 Task: Find emails sent from multiple email addresses: `from:(softage.2@softage.net OR softage.2@softage.net)`.
Action: Mouse moved to (722, 102)
Screenshot: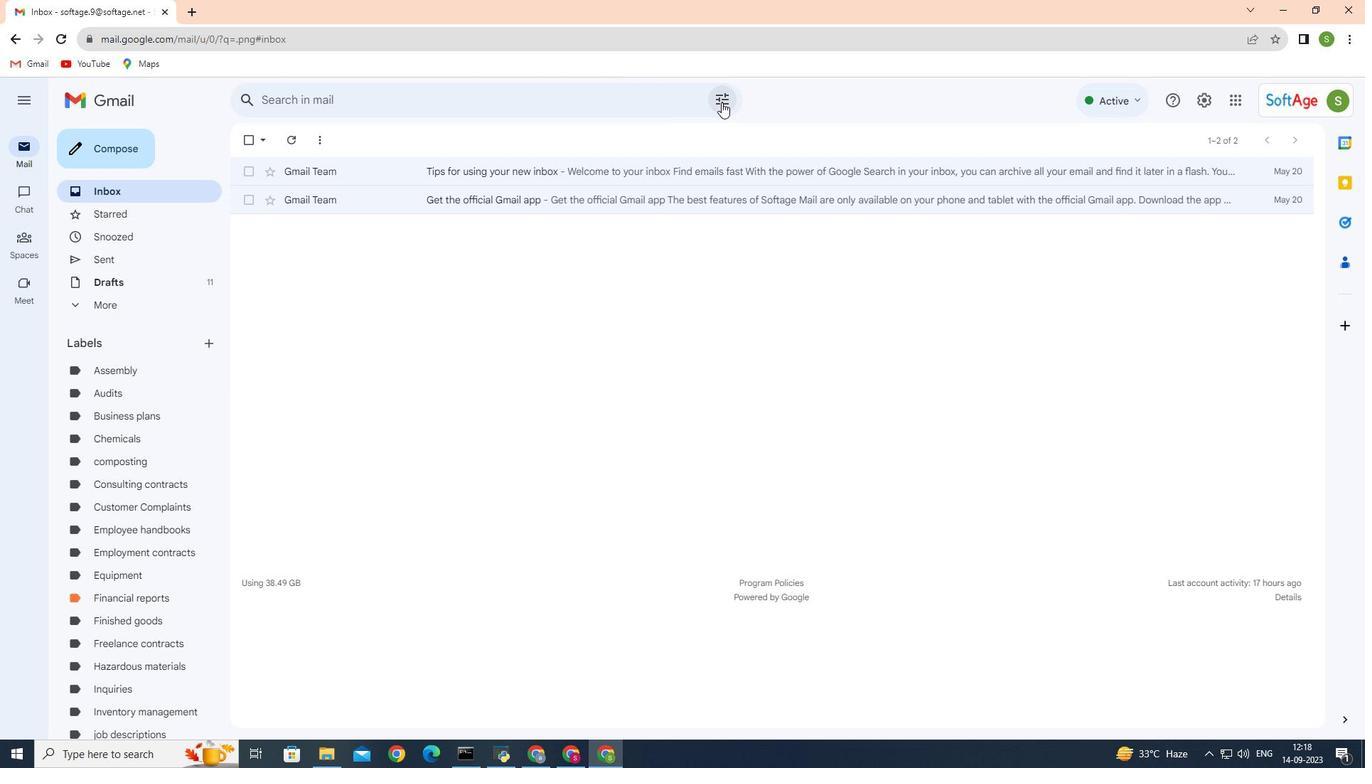 
Action: Mouse pressed left at (722, 102)
Screenshot: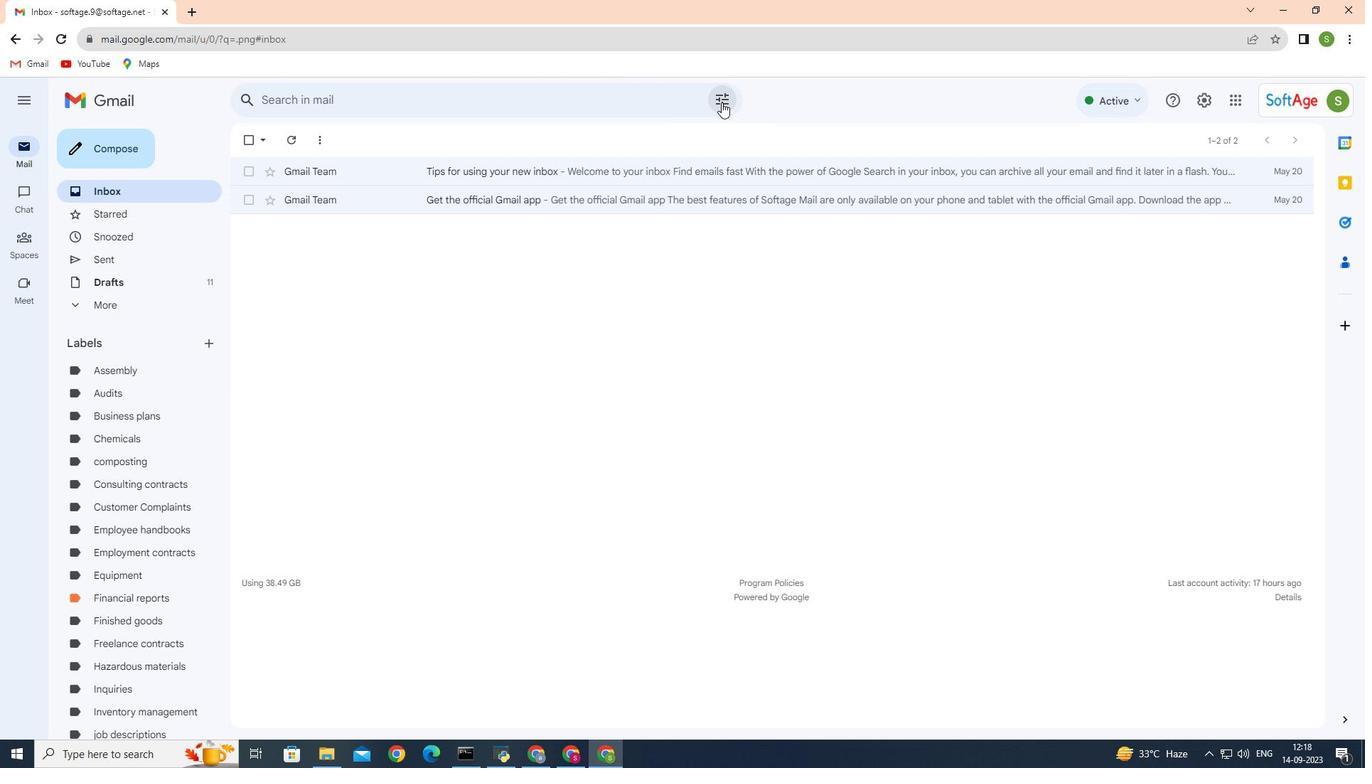 
Action: Mouse moved to (360, 142)
Screenshot: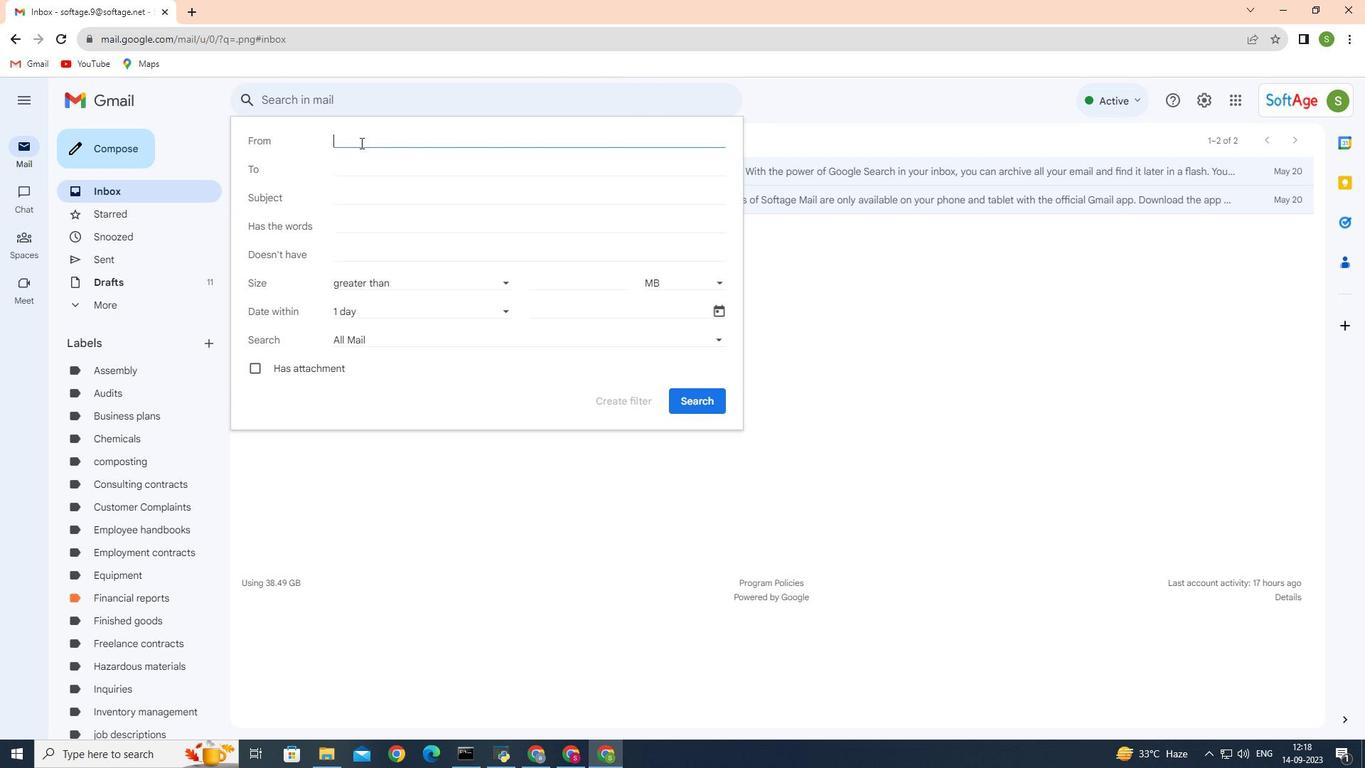 
Action: Mouse pressed left at (360, 142)
Screenshot: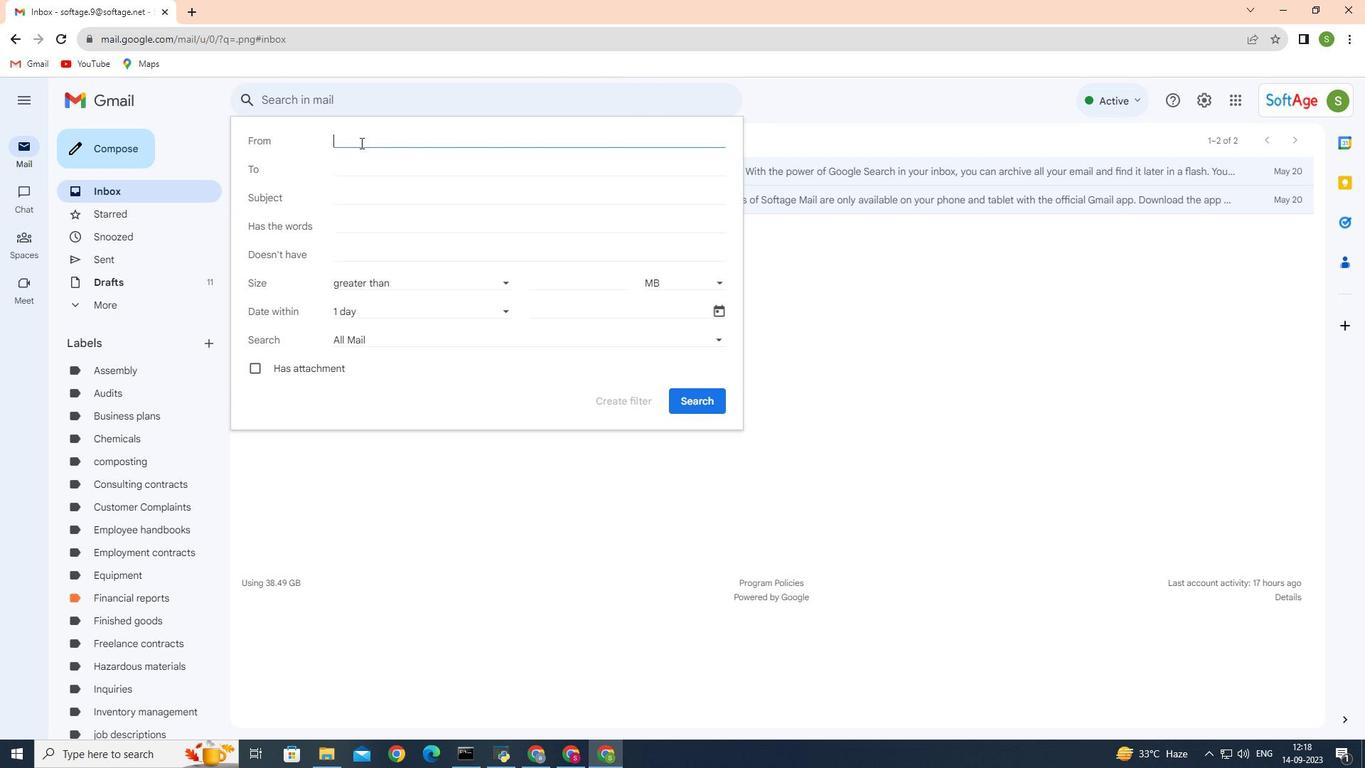 
Action: Mouse moved to (416, 126)
Screenshot: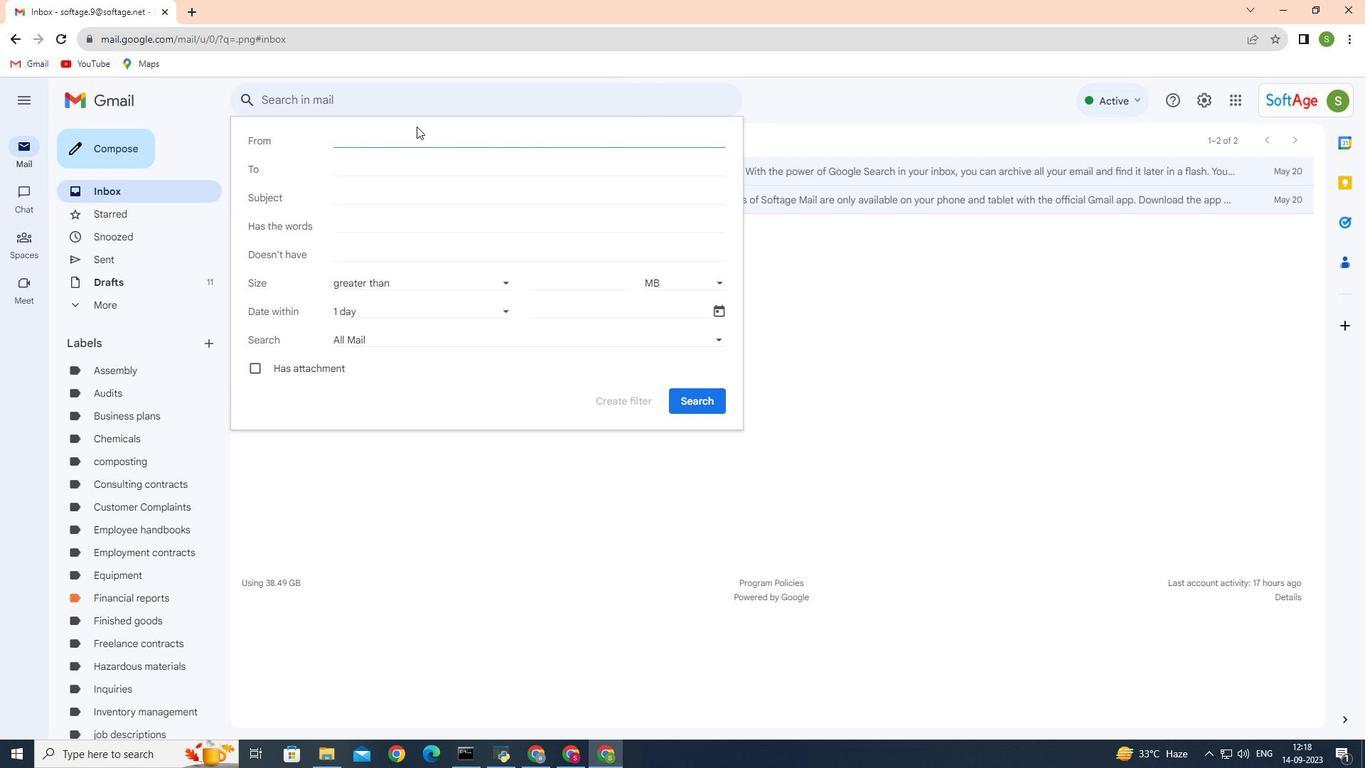 
Action: Key pressed softage.2
Screenshot: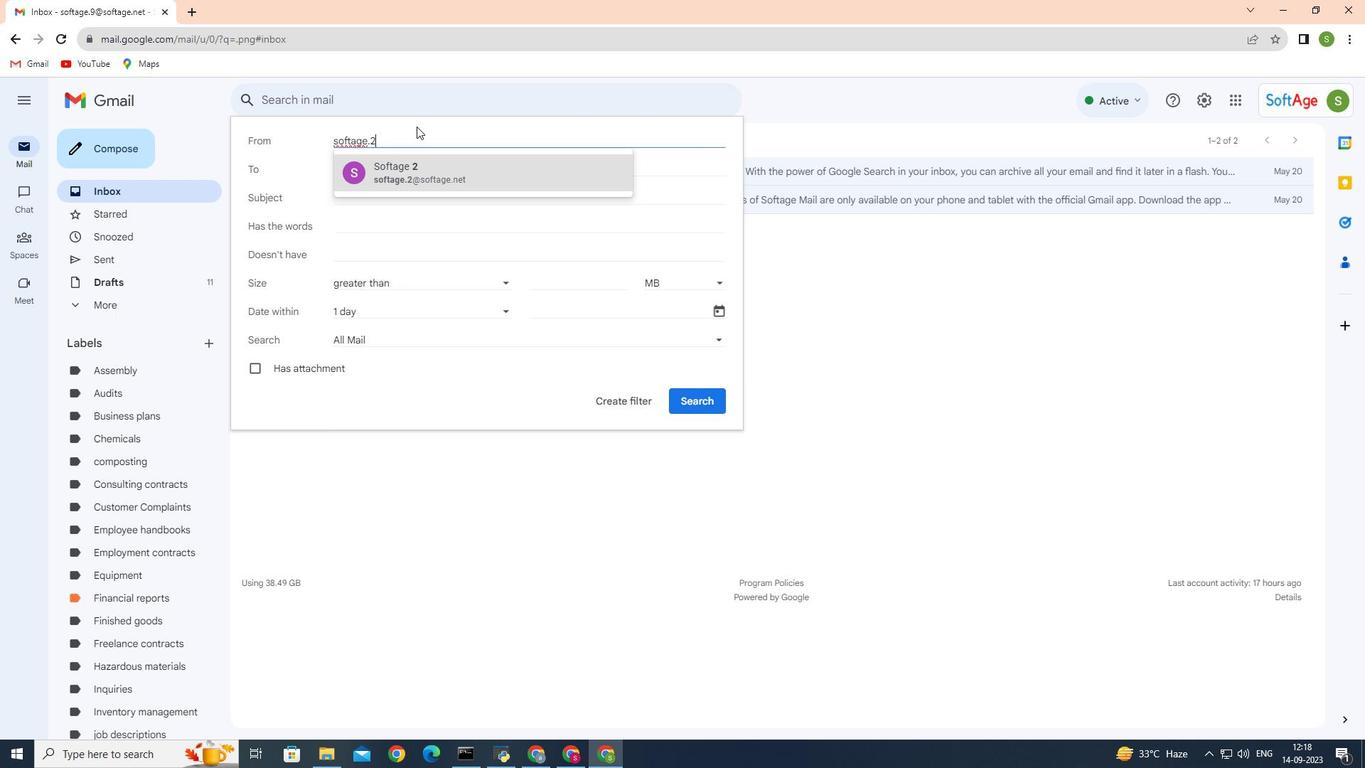 
Action: Mouse moved to (419, 164)
Screenshot: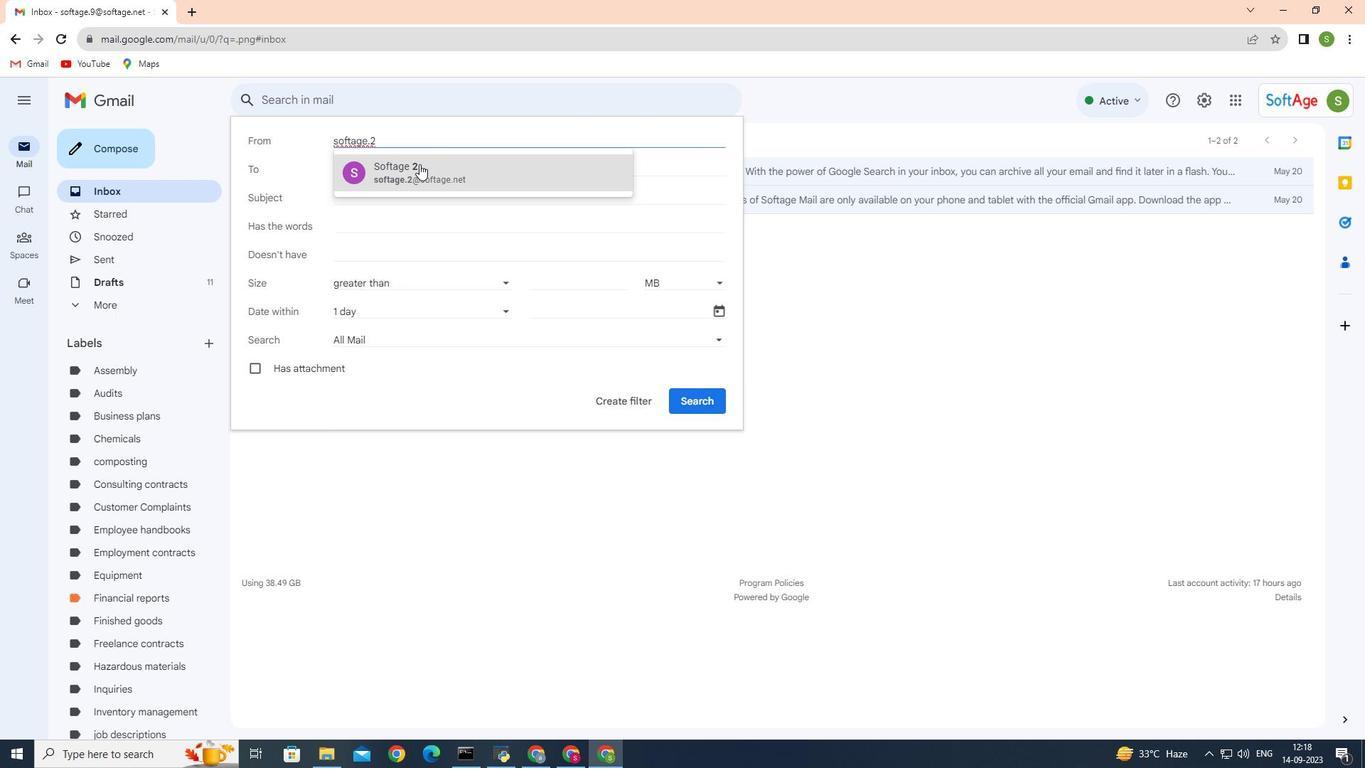 
Action: Mouse pressed left at (419, 164)
Screenshot: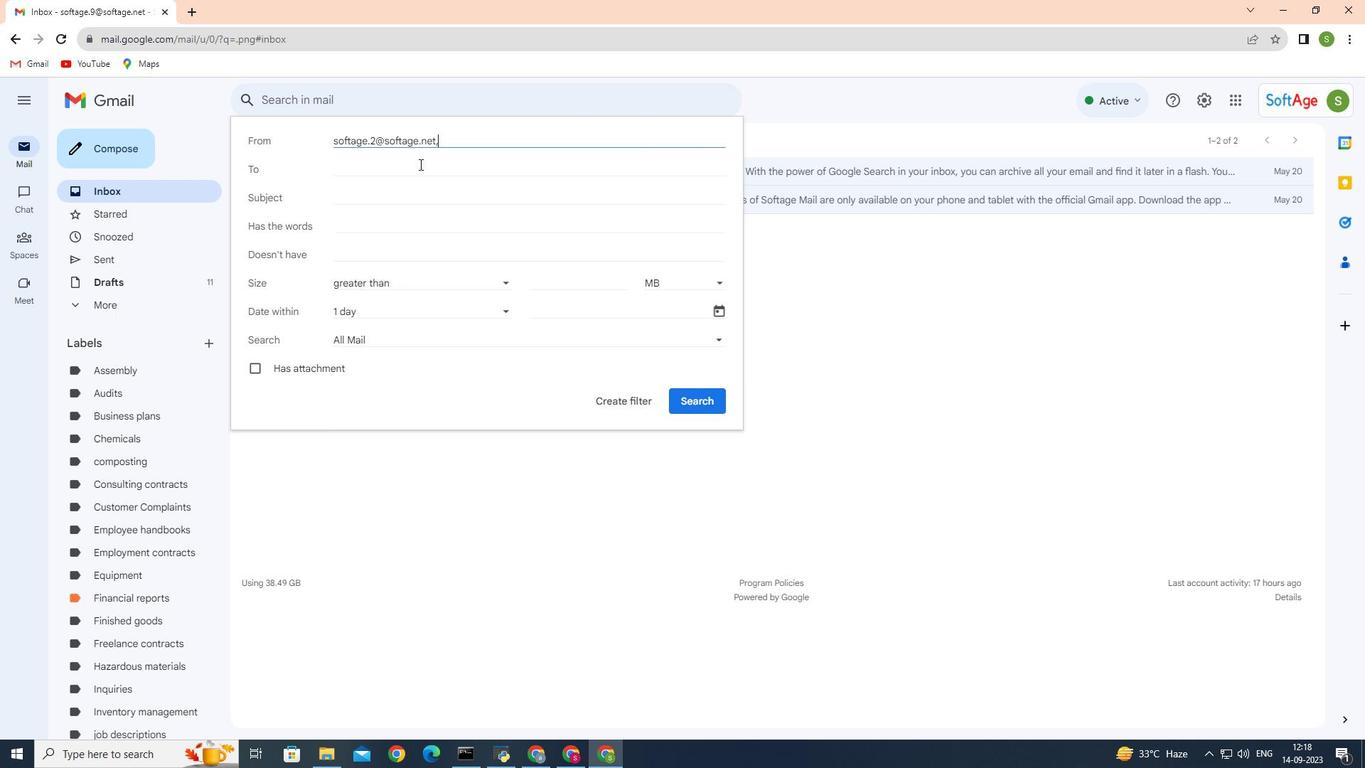 
Action: Mouse moved to (702, 407)
Screenshot: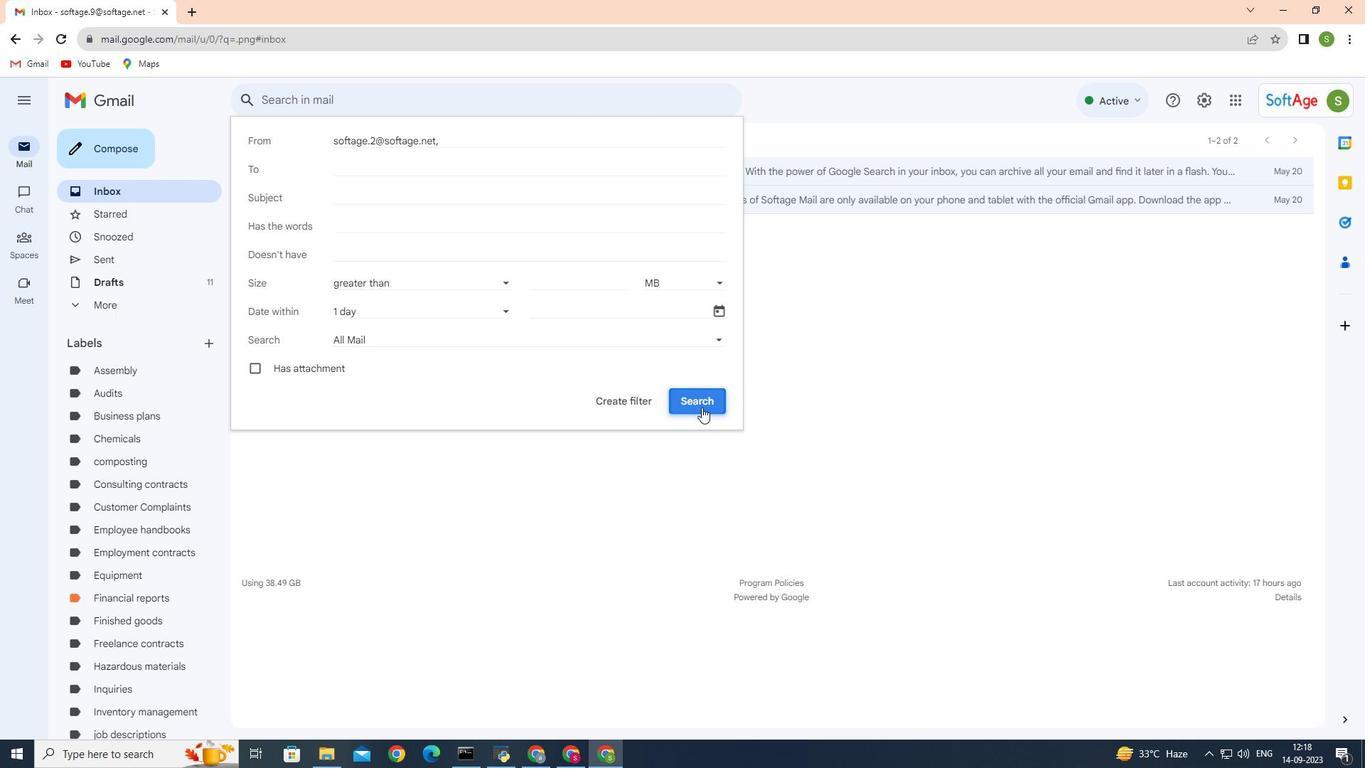 
Action: Mouse pressed left at (702, 407)
Screenshot: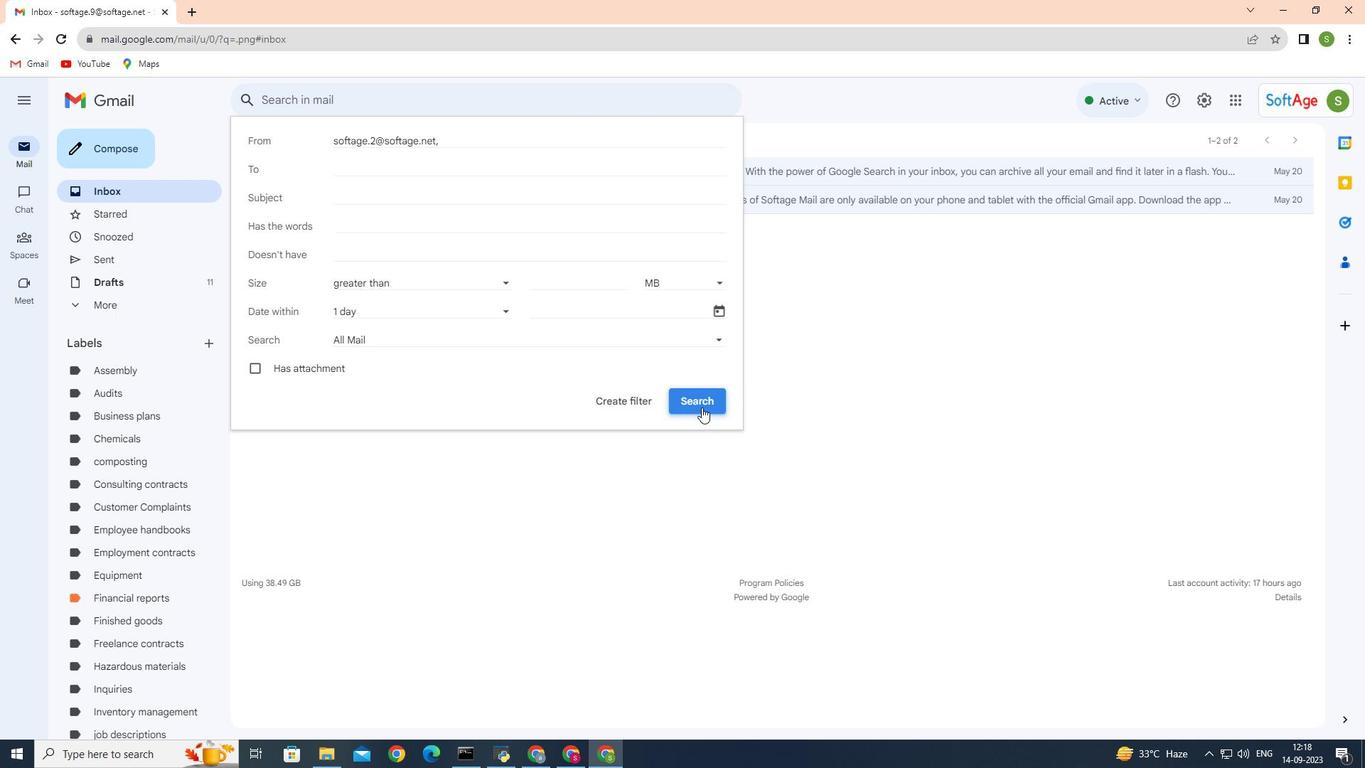 
